 Task: Set up a call with the marketing team on Monday at 10:00 AM.
Action: Mouse moved to (78, 121)
Screenshot: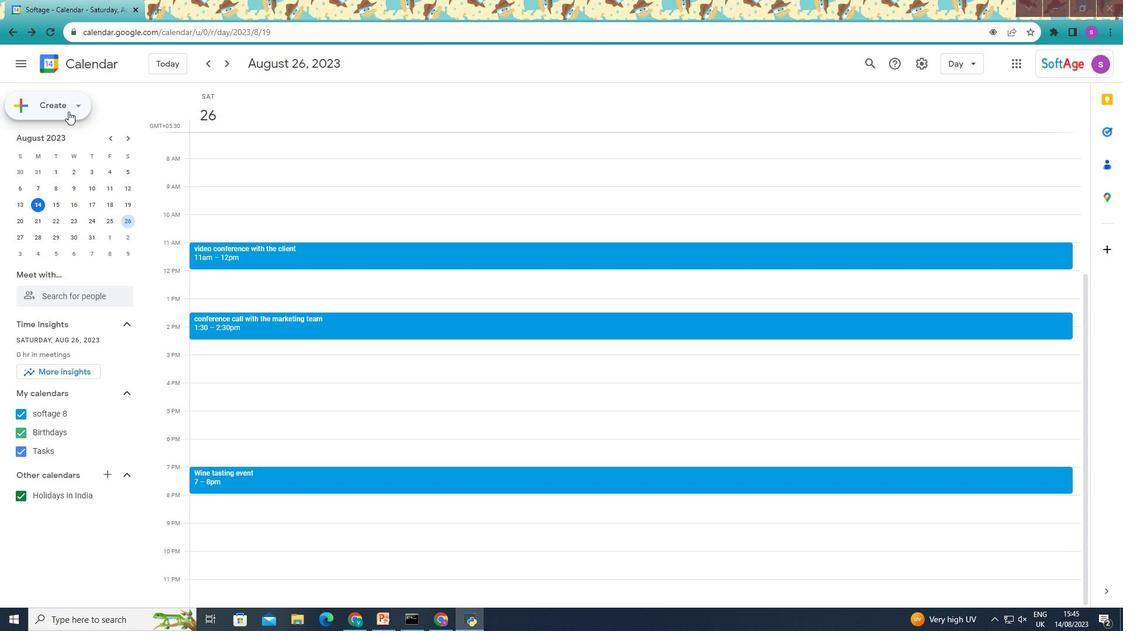 
Action: Mouse pressed left at (78, 121)
Screenshot: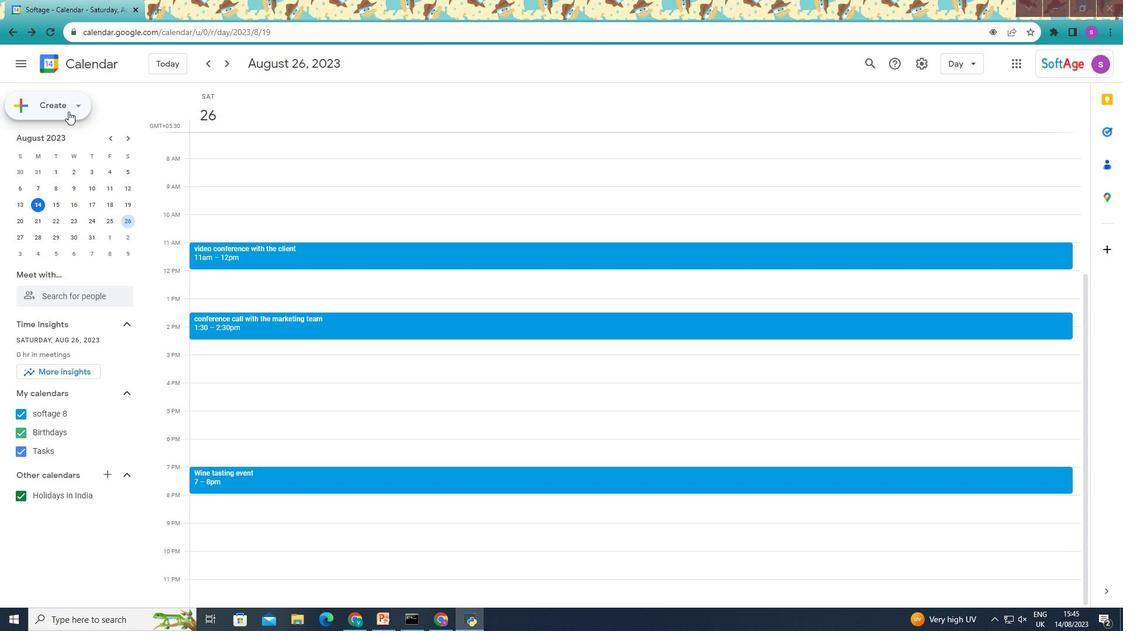 
Action: Mouse moved to (90, 146)
Screenshot: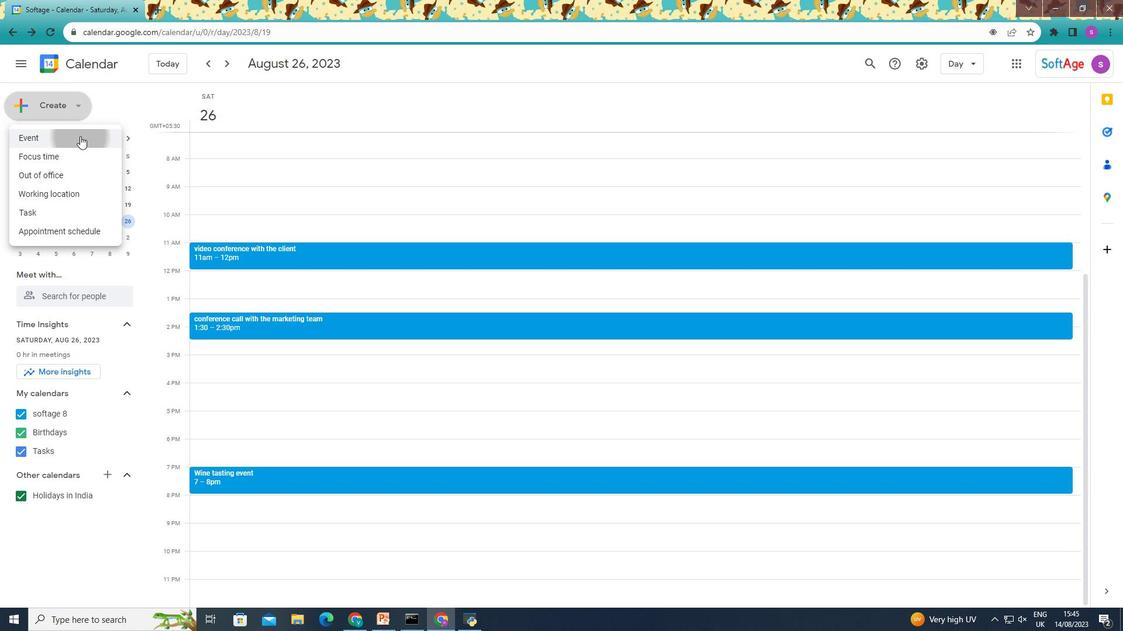 
Action: Mouse pressed left at (90, 146)
Screenshot: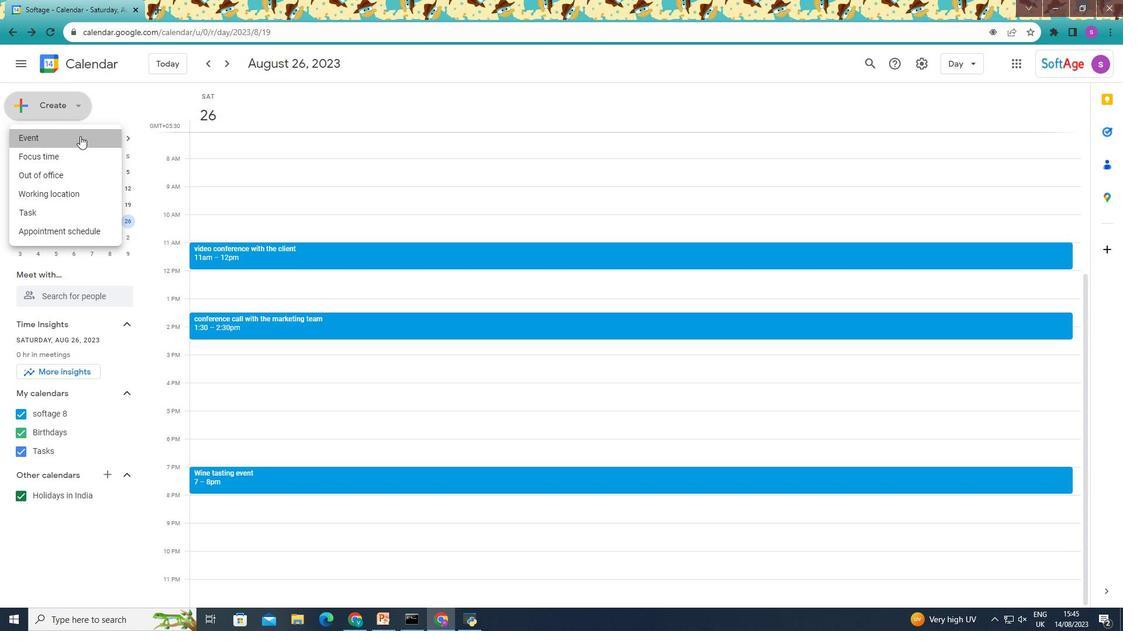 
Action: Mouse moved to (505, 223)
Screenshot: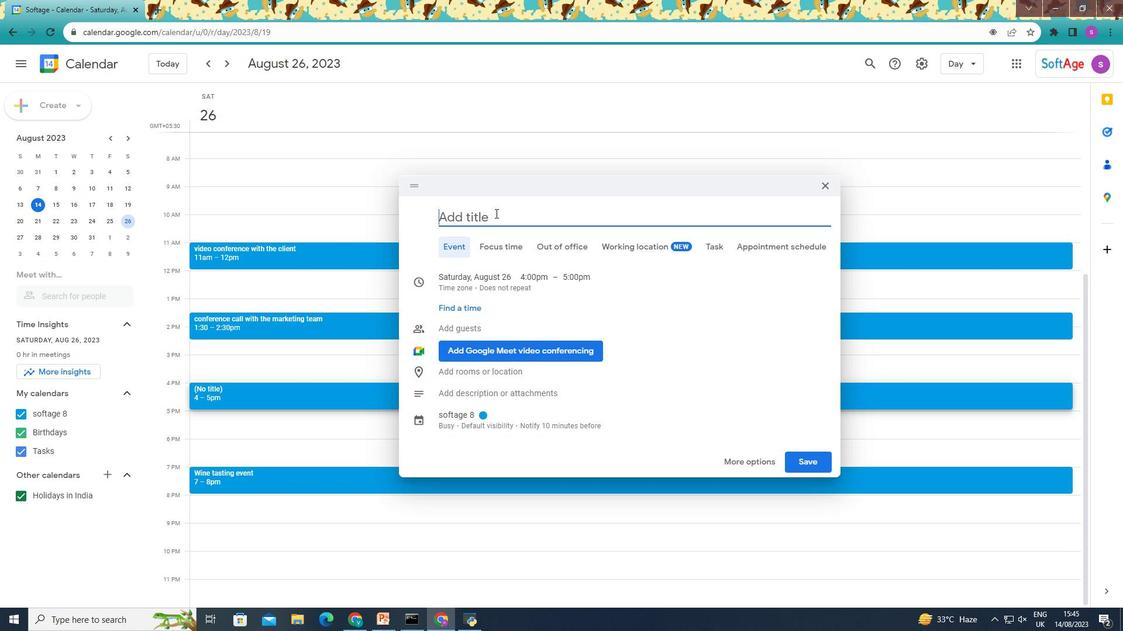 
Action: Mouse pressed left at (505, 223)
Screenshot: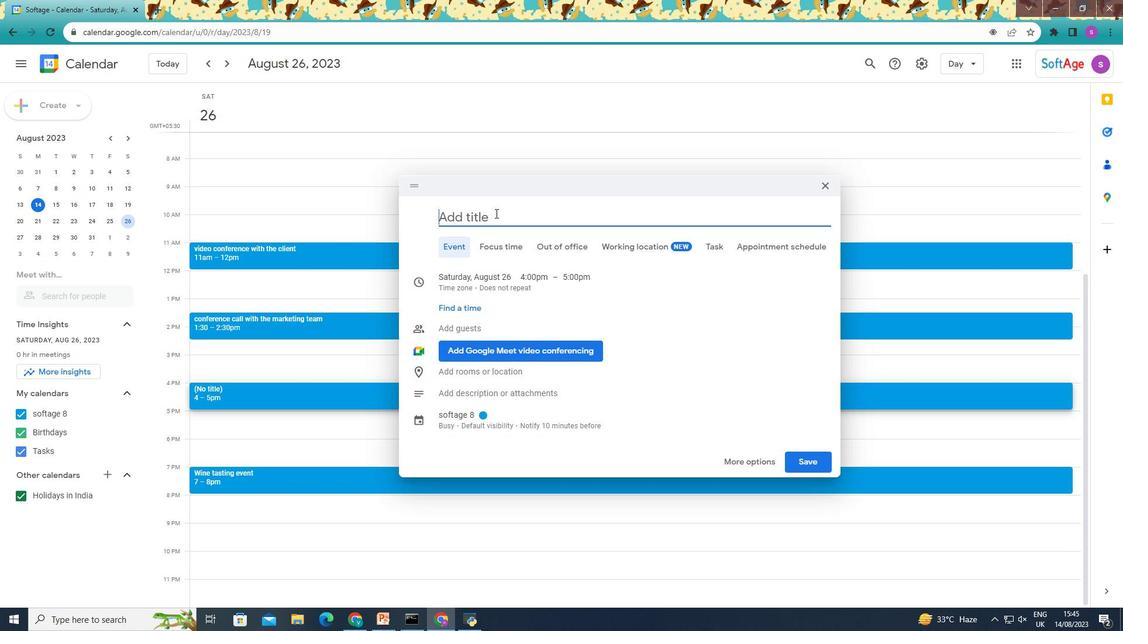 
Action: Key pressed markey<Key.backspace>timh<Key.backspace><Key.backspace>ng<Key.space>team<Key.space>
Screenshot: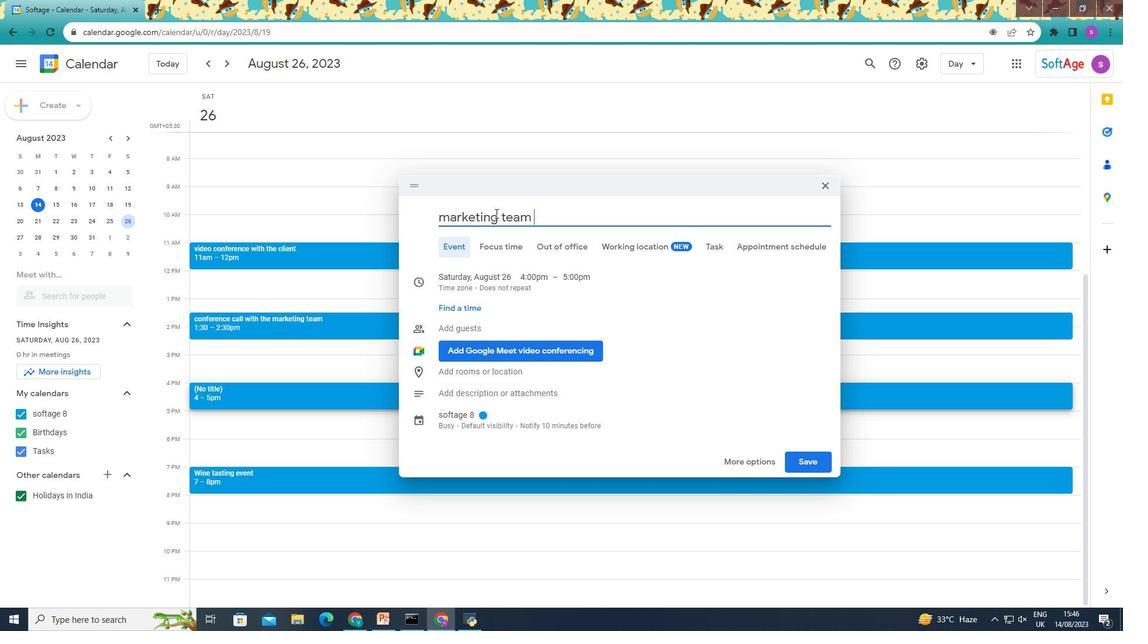 
Action: Mouse moved to (512, 300)
Screenshot: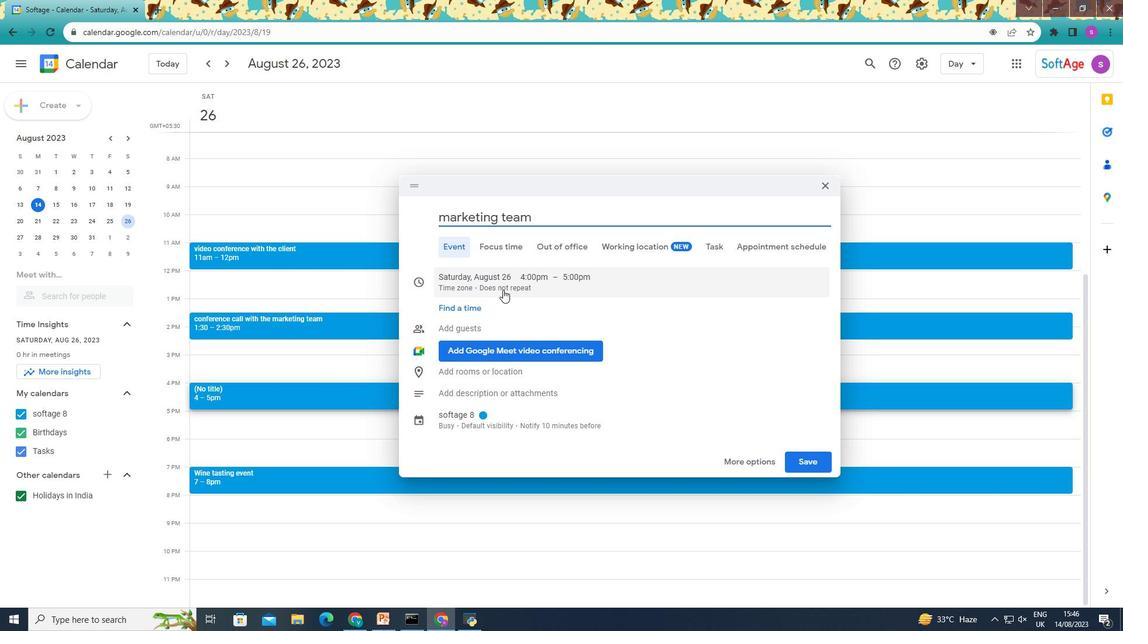 
Action: Mouse pressed left at (512, 300)
Screenshot: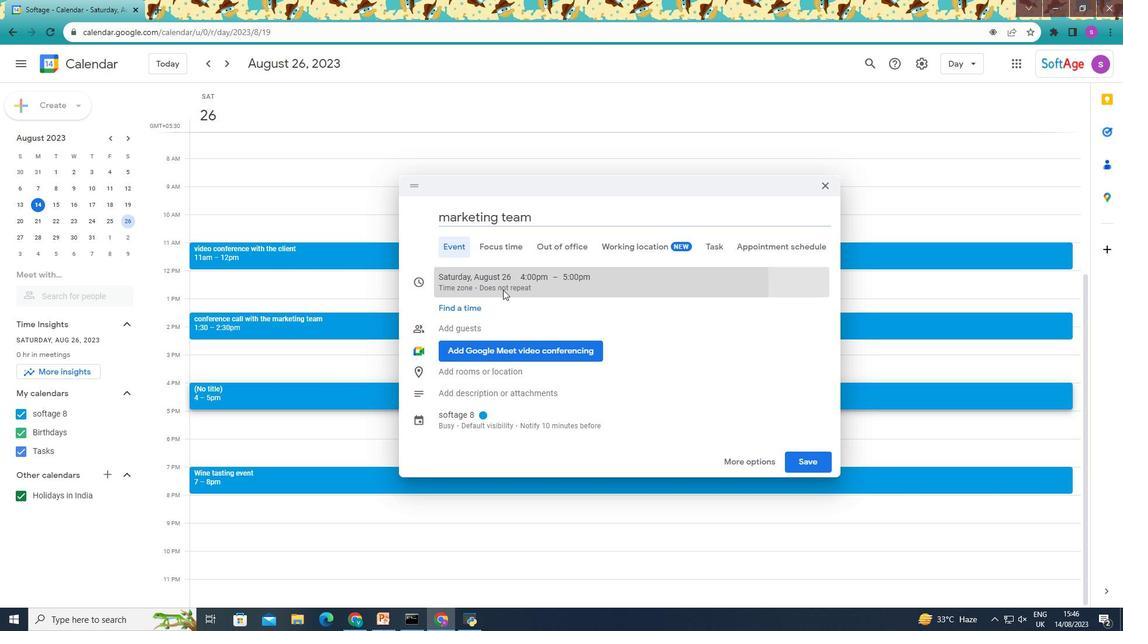 
Action: Mouse moved to (477, 310)
Screenshot: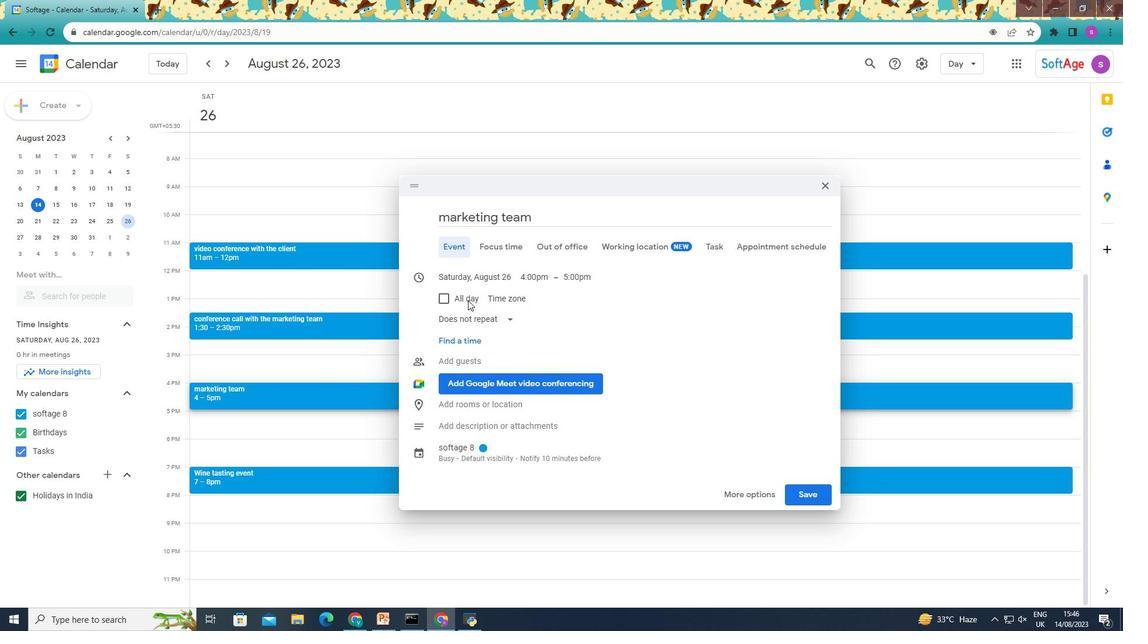 
Action: Mouse pressed left at (477, 310)
Screenshot: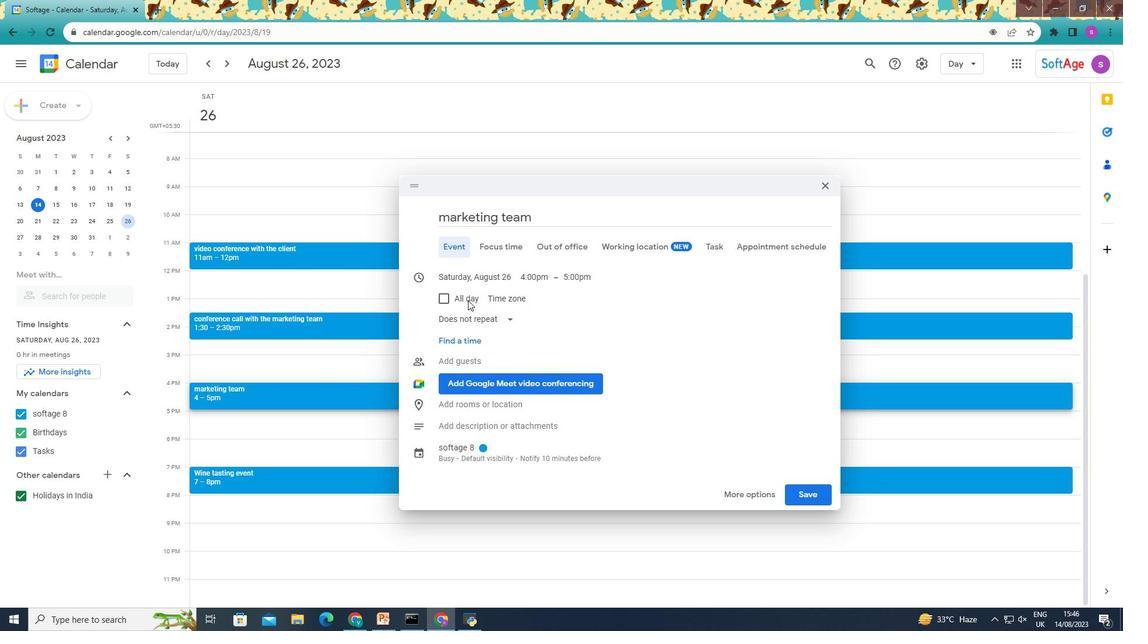 
Action: Mouse moved to (539, 279)
Screenshot: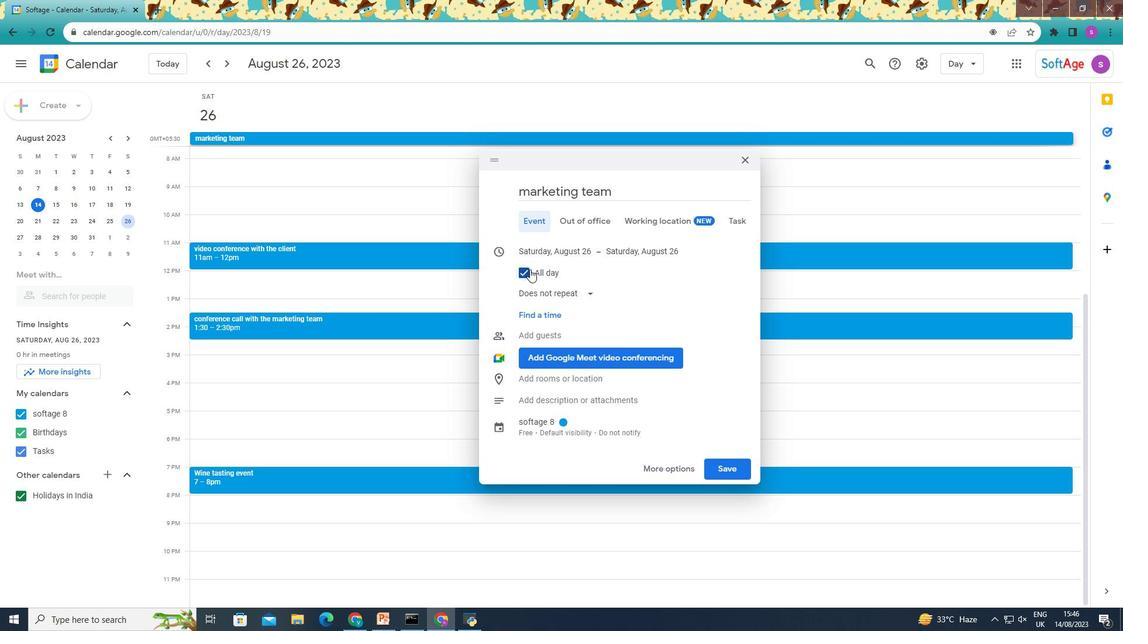 
Action: Mouse pressed left at (539, 279)
Screenshot: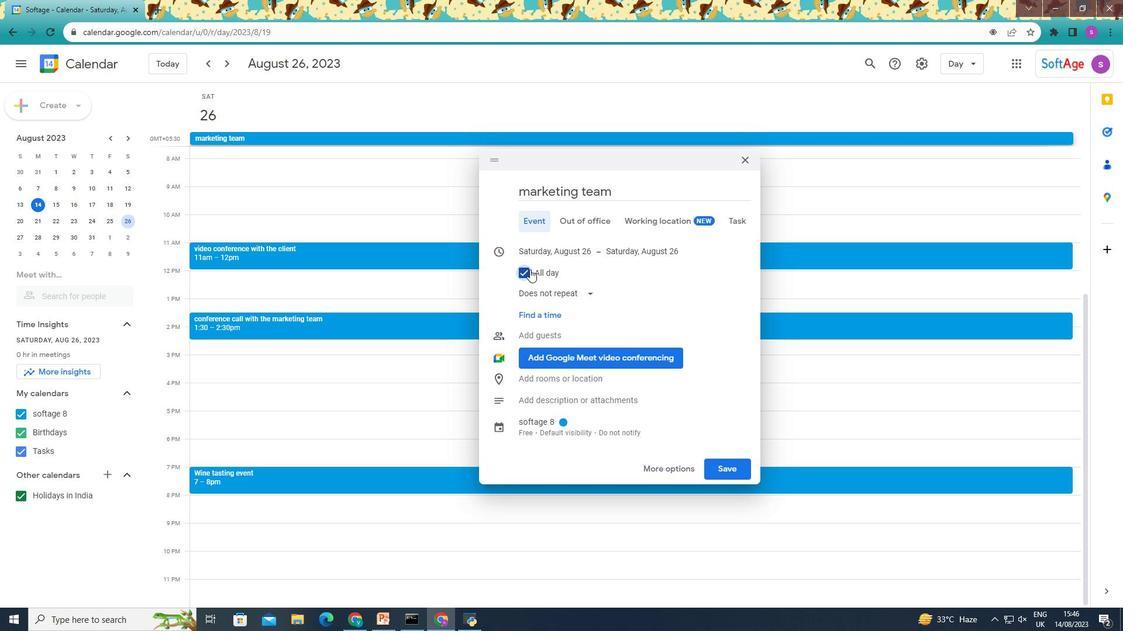 
Action: Mouse moved to (516, 305)
Screenshot: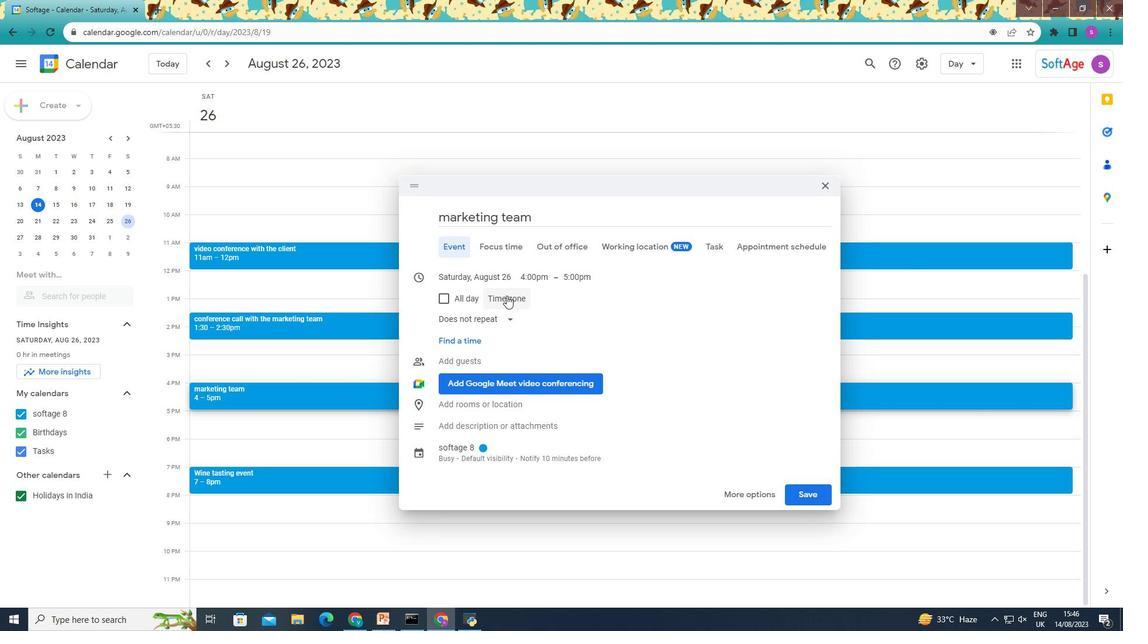 
Action: Mouse pressed left at (516, 305)
Screenshot: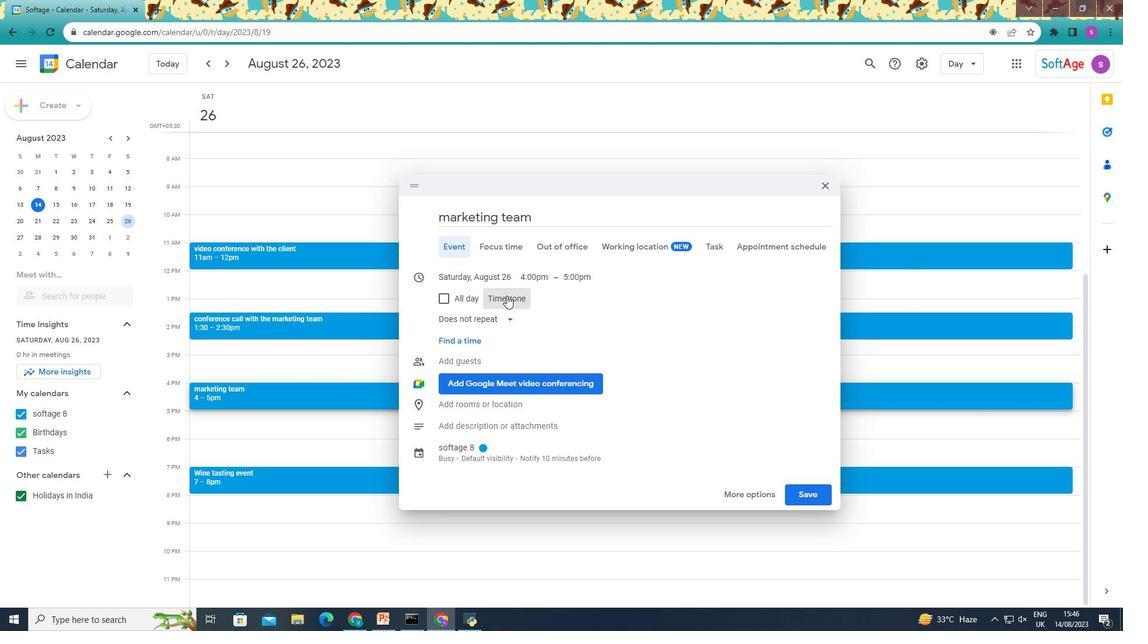 
Action: Mouse moved to (616, 405)
Screenshot: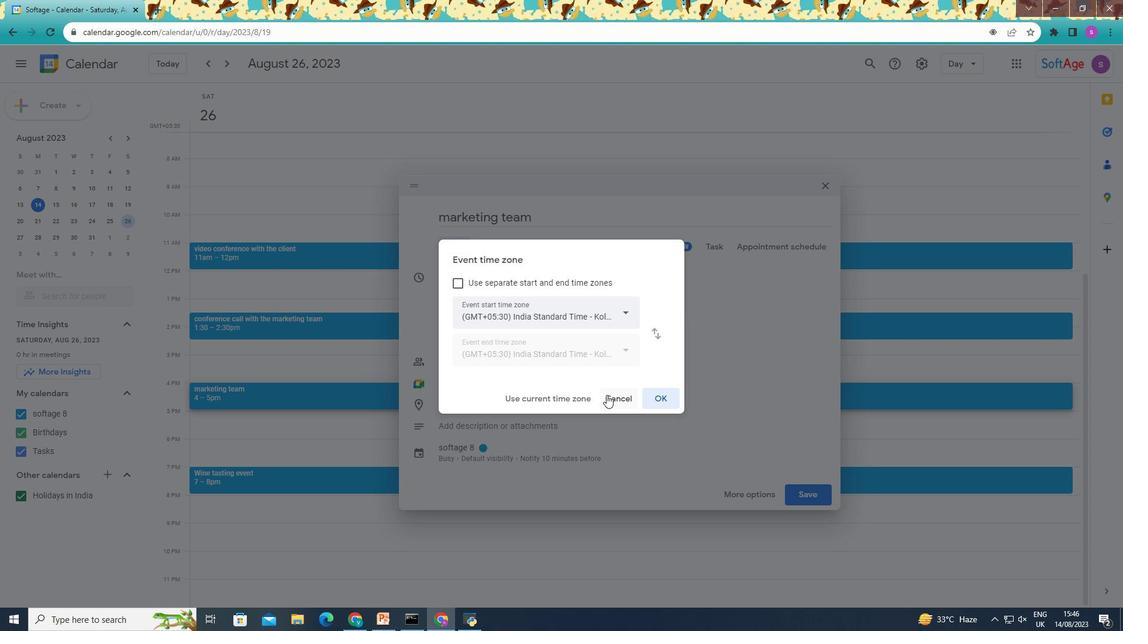 
Action: Mouse pressed left at (616, 405)
Screenshot: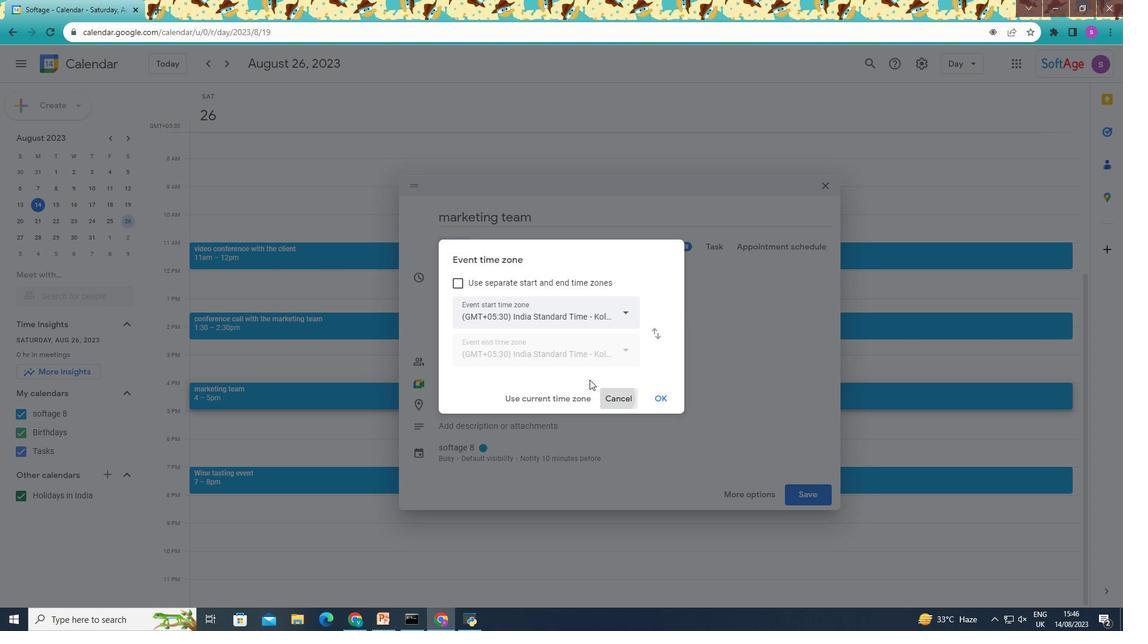 
Action: Mouse moved to (469, 290)
Screenshot: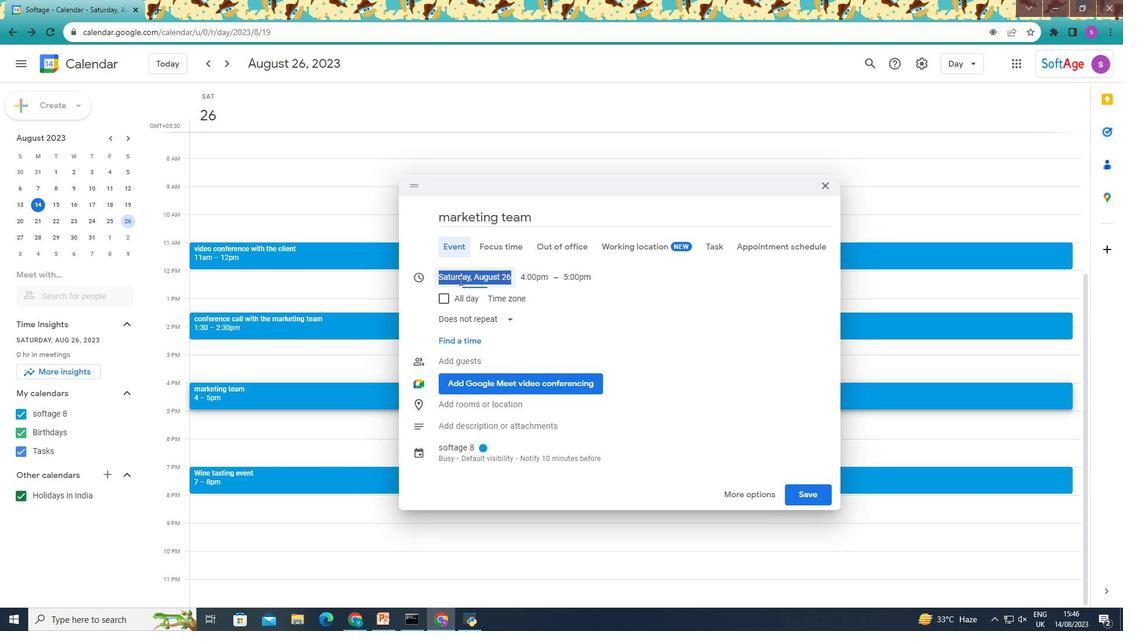 
Action: Mouse pressed left at (469, 290)
Screenshot: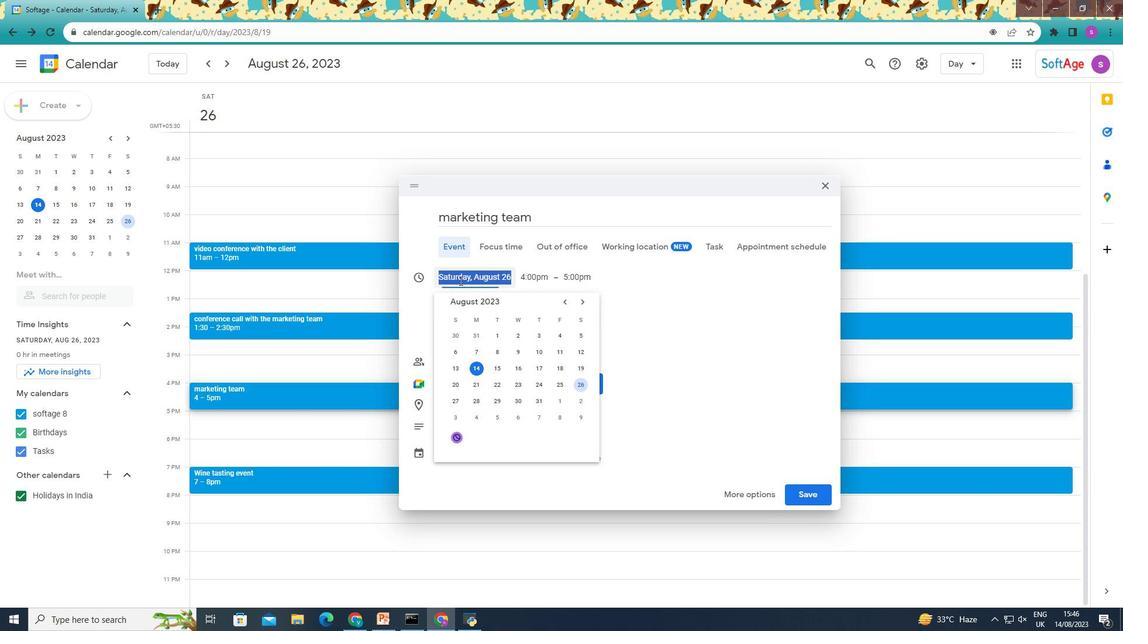 
Action: Mouse moved to (488, 377)
Screenshot: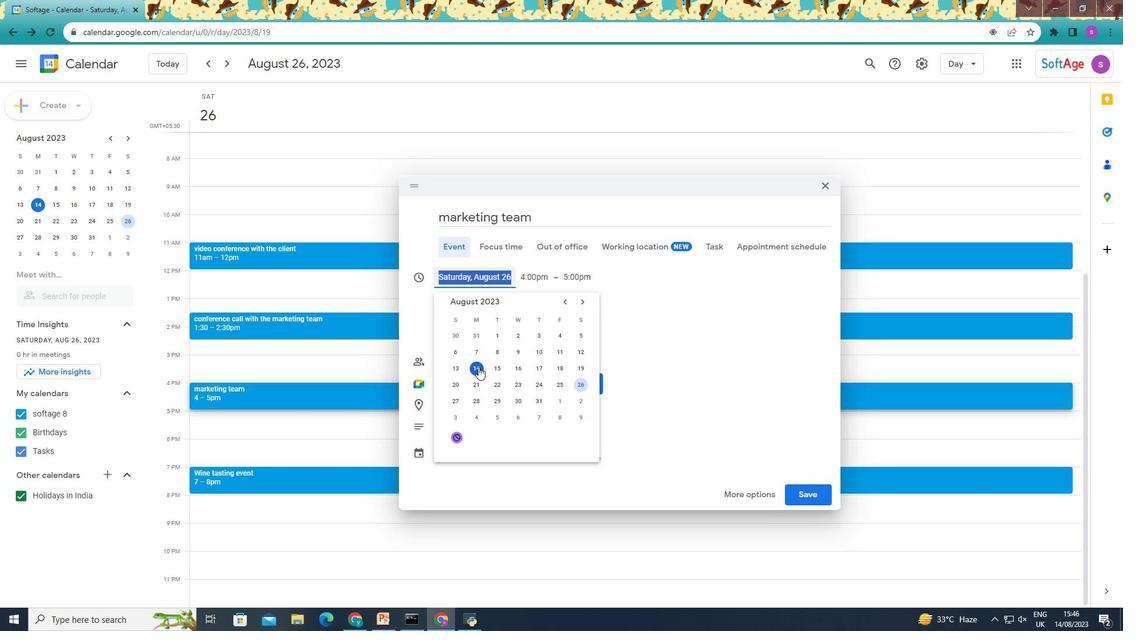 
Action: Mouse pressed left at (488, 377)
Screenshot: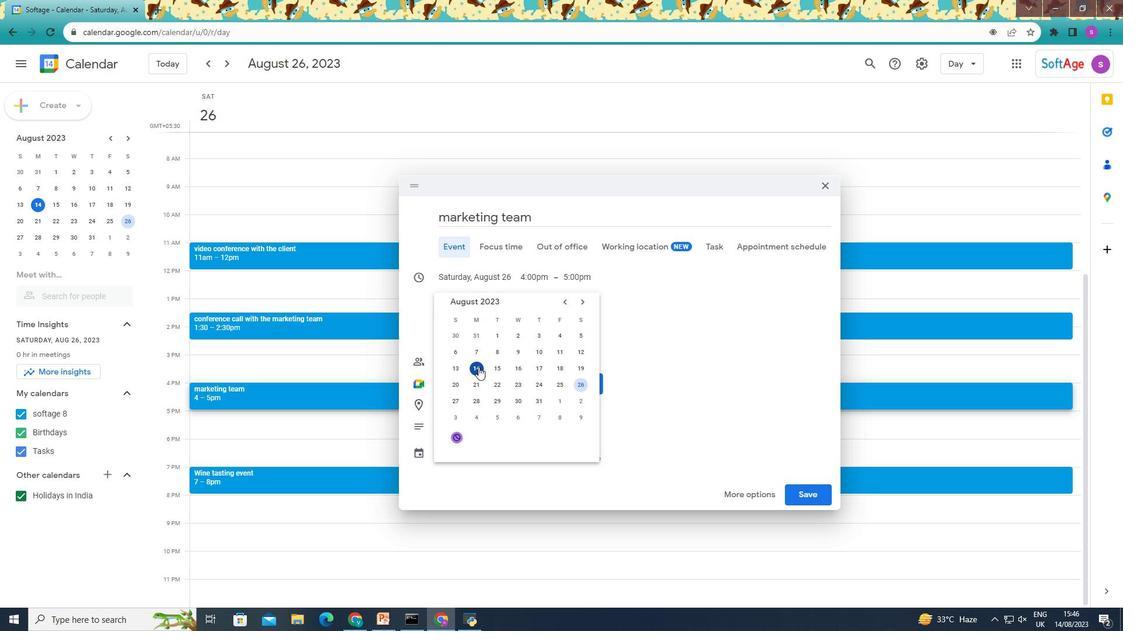 
Action: Mouse moved to (532, 286)
Screenshot: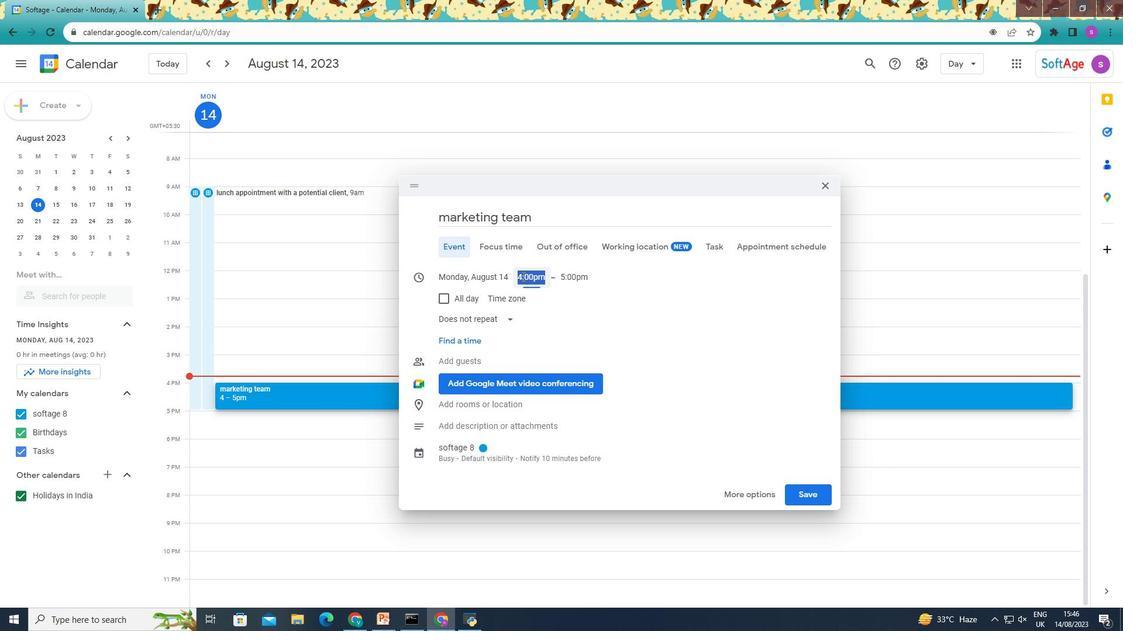 
Action: Mouse pressed left at (532, 286)
Screenshot: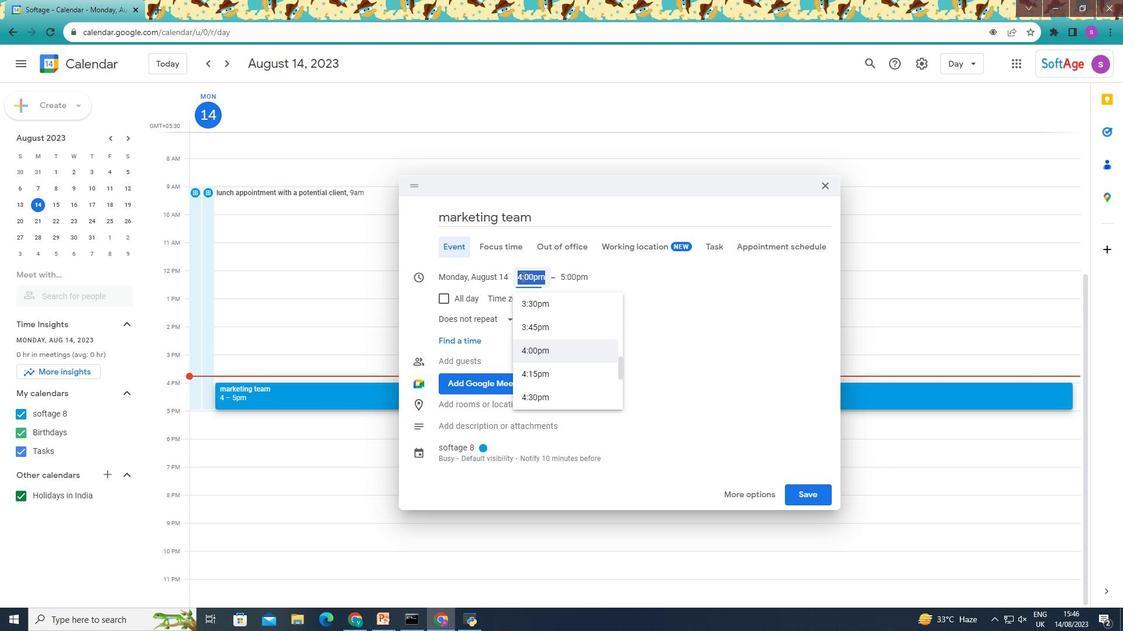 
Action: Mouse moved to (570, 342)
Screenshot: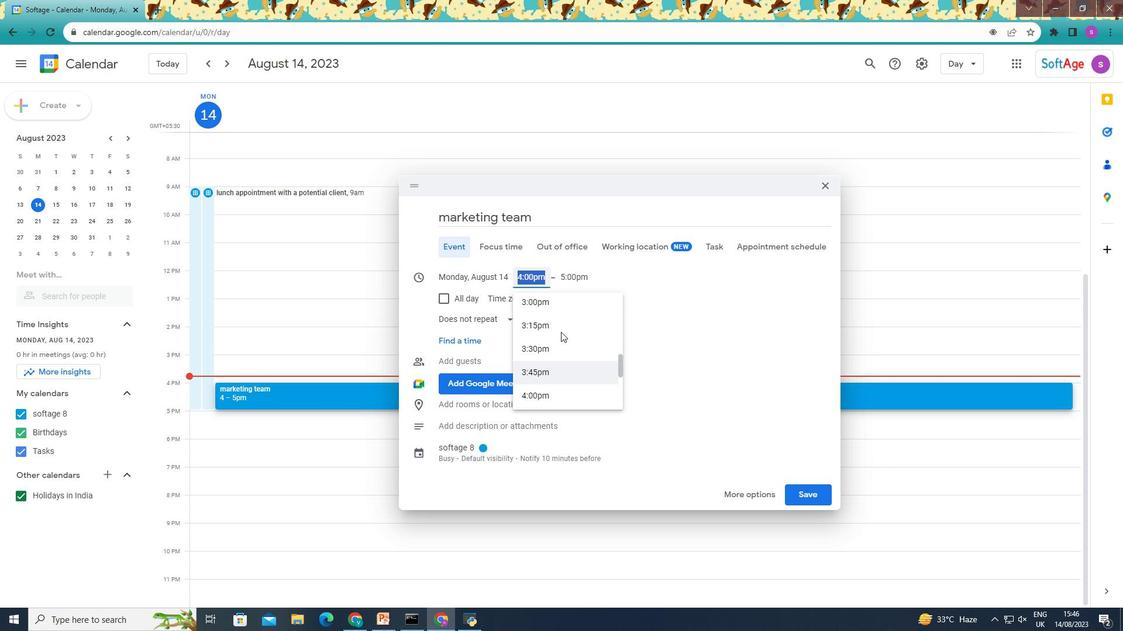 
Action: Mouse scrolled (570, 342) with delta (0, 0)
Screenshot: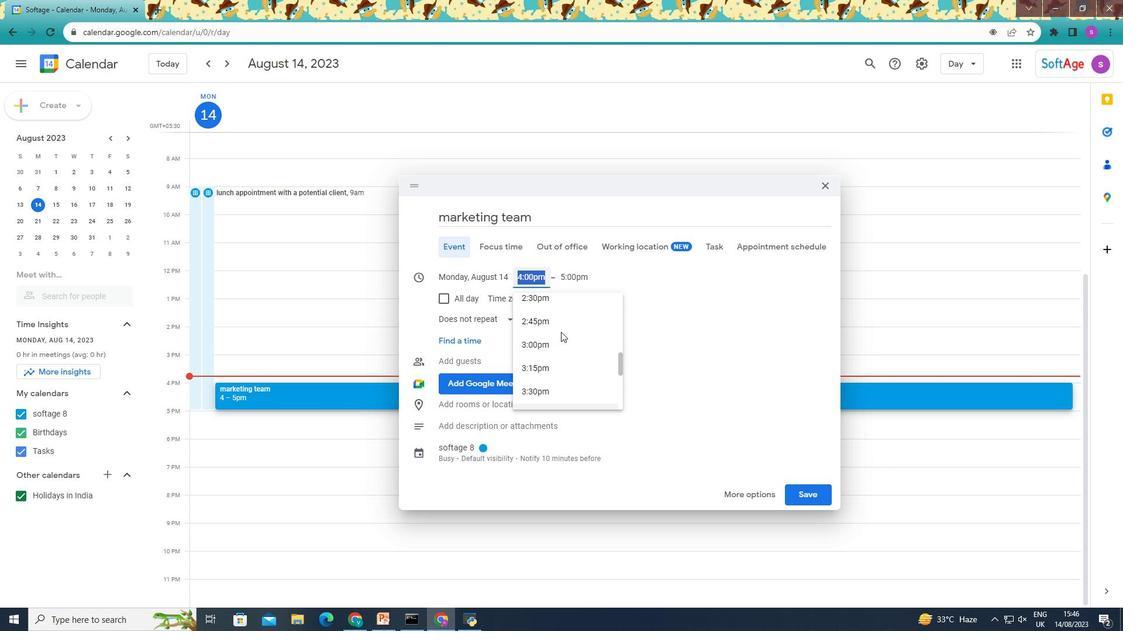 
Action: Mouse scrolled (570, 342) with delta (0, 0)
Screenshot: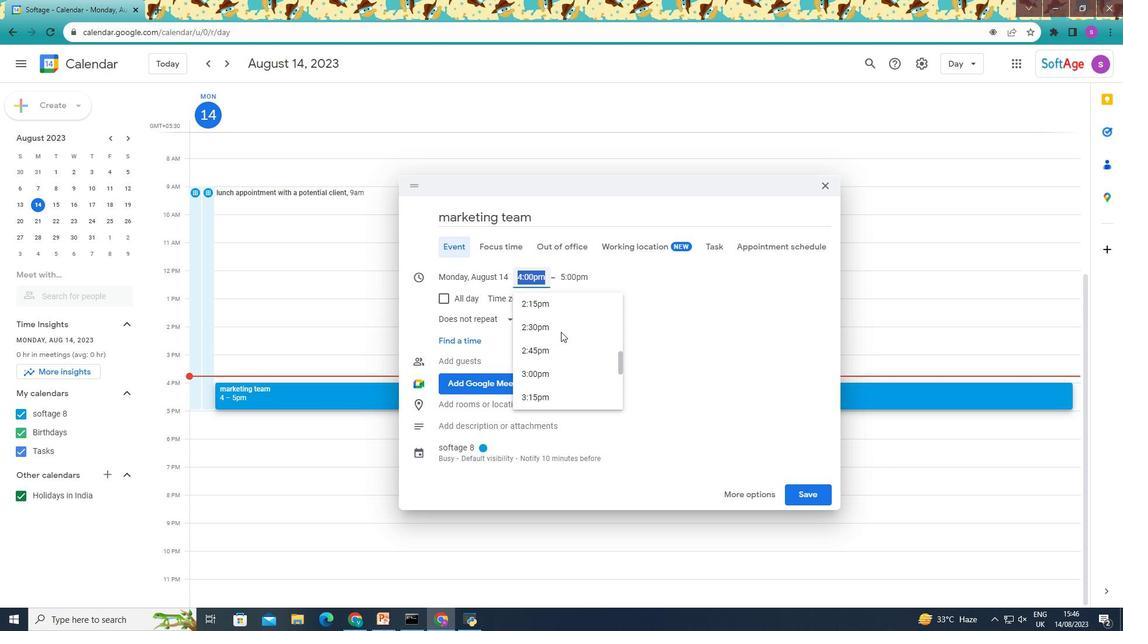 
Action: Mouse scrolled (570, 342) with delta (0, 0)
Screenshot: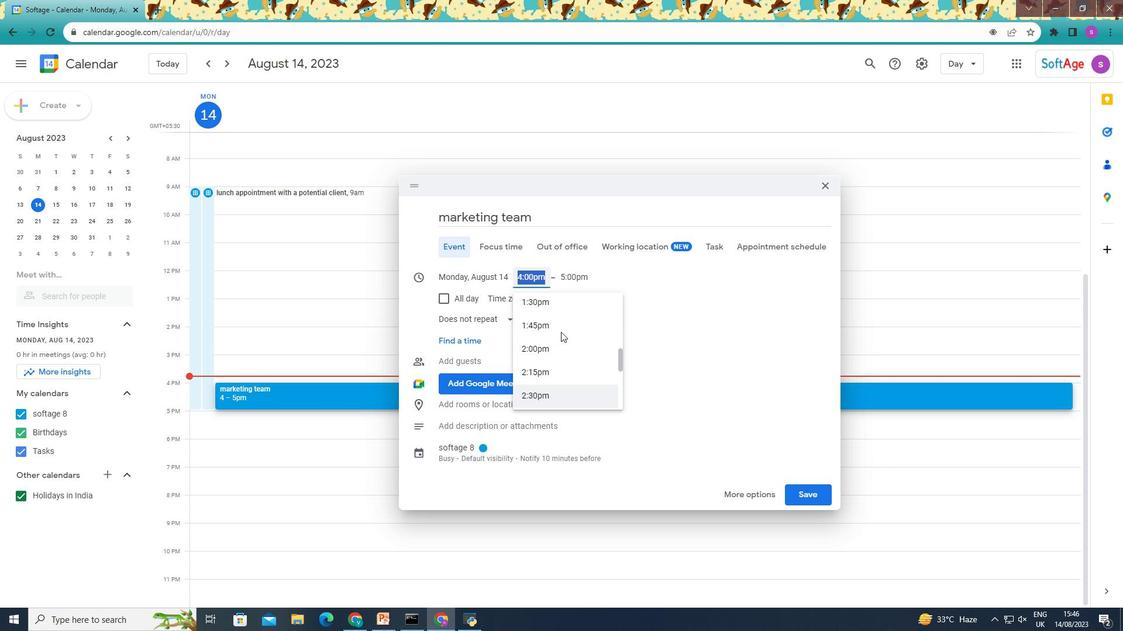 
Action: Mouse scrolled (570, 342) with delta (0, 0)
Screenshot: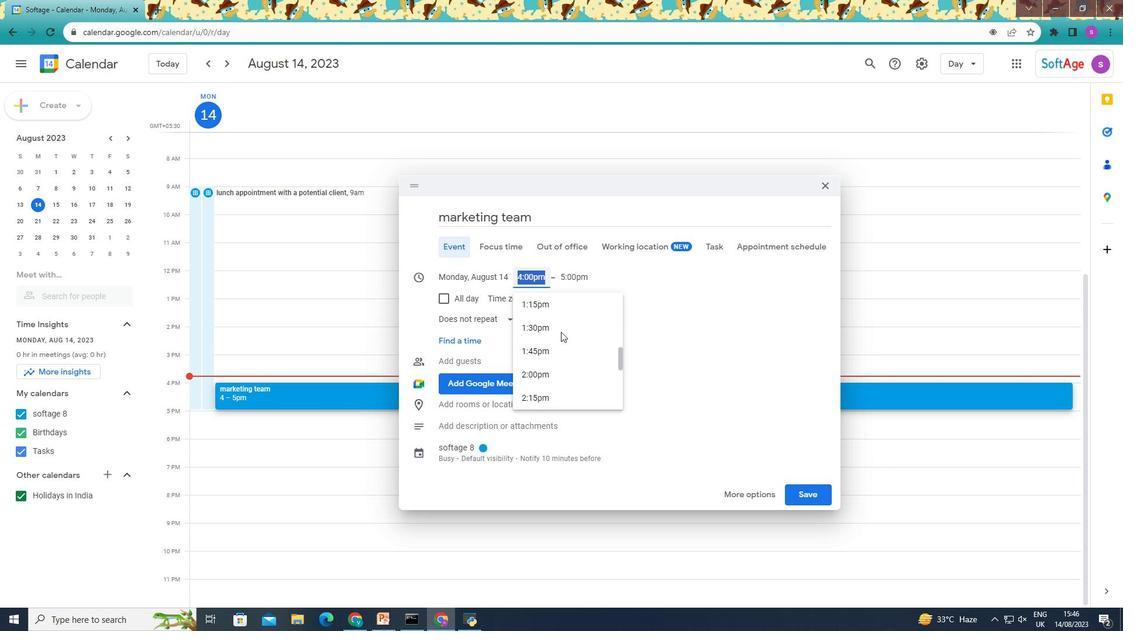 
Action: Mouse scrolled (570, 342) with delta (0, 0)
Screenshot: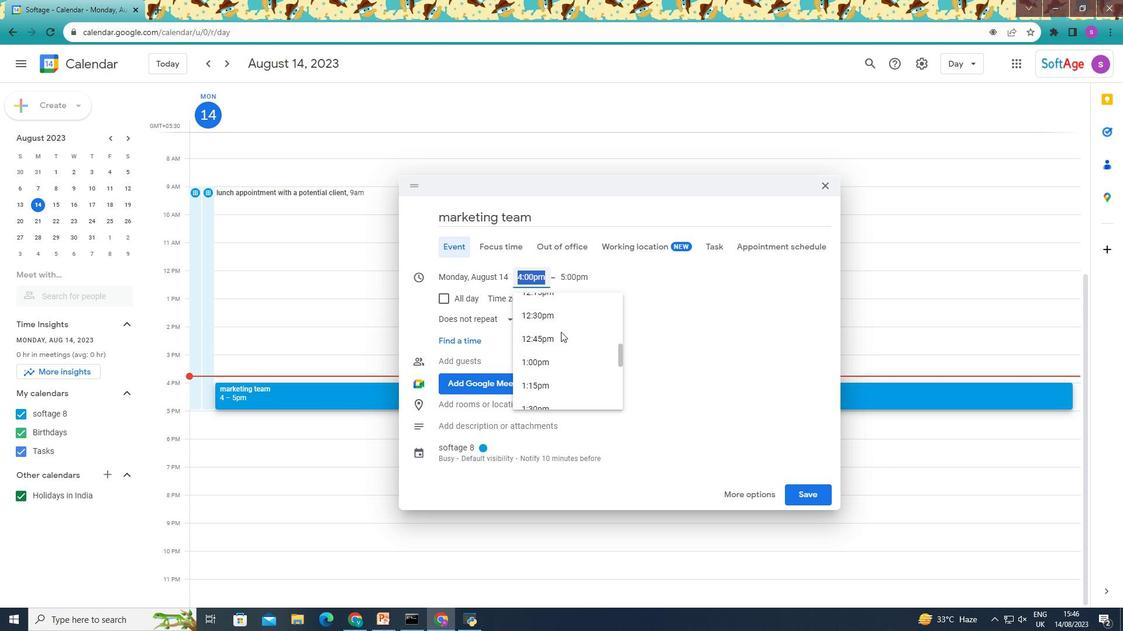 
Action: Mouse scrolled (570, 342) with delta (0, 0)
Screenshot: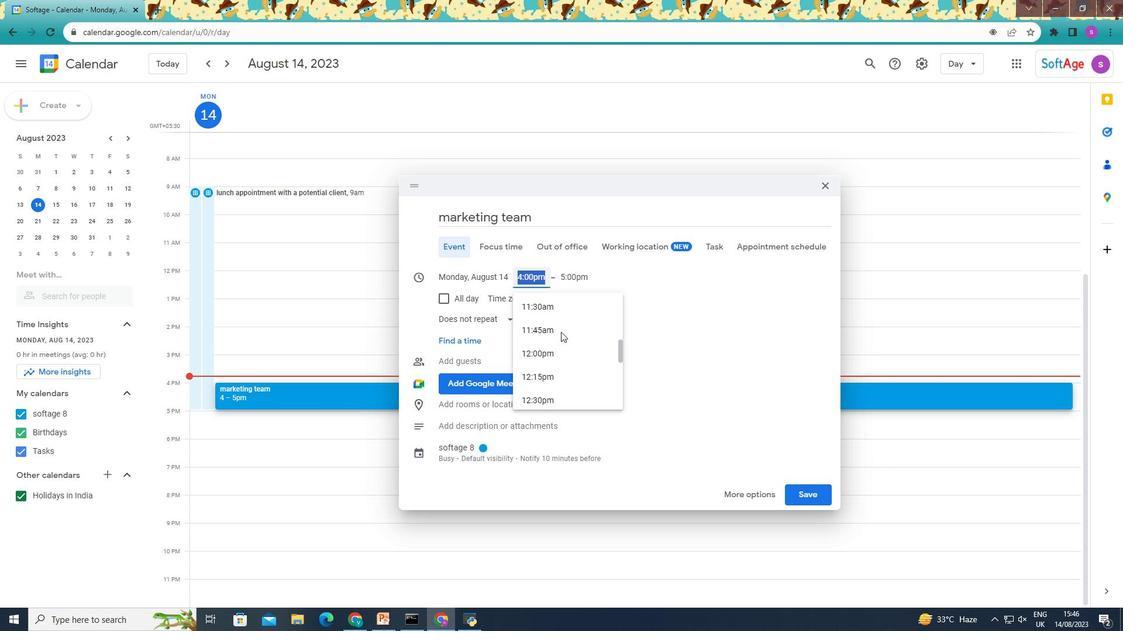 
Action: Mouse scrolled (570, 342) with delta (0, 0)
Screenshot: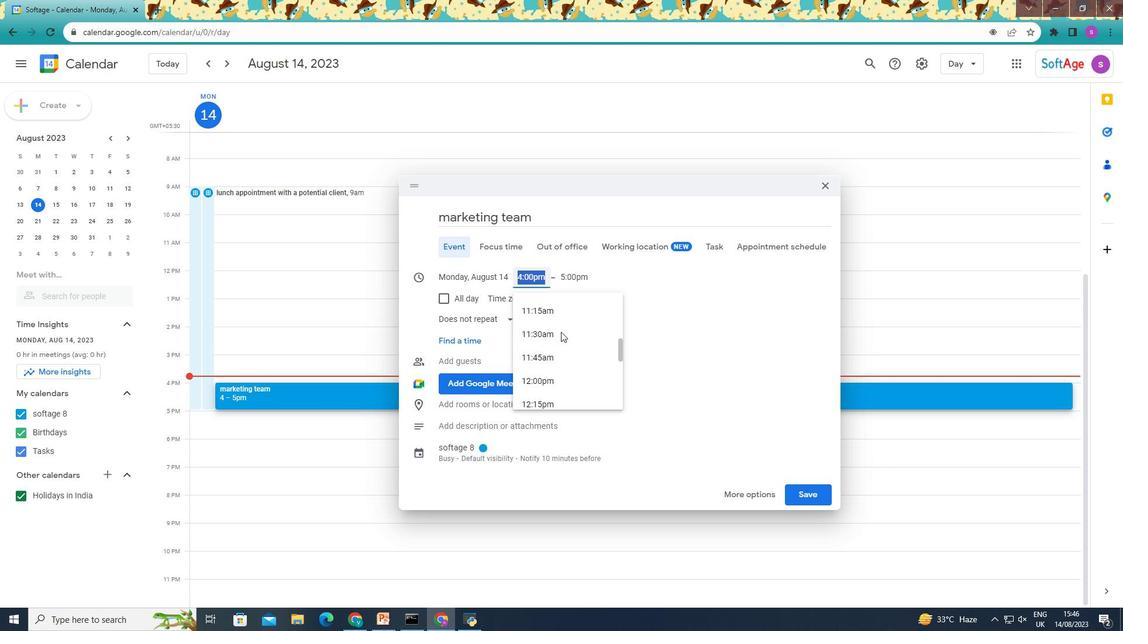 
Action: Mouse scrolled (570, 342) with delta (0, 0)
Screenshot: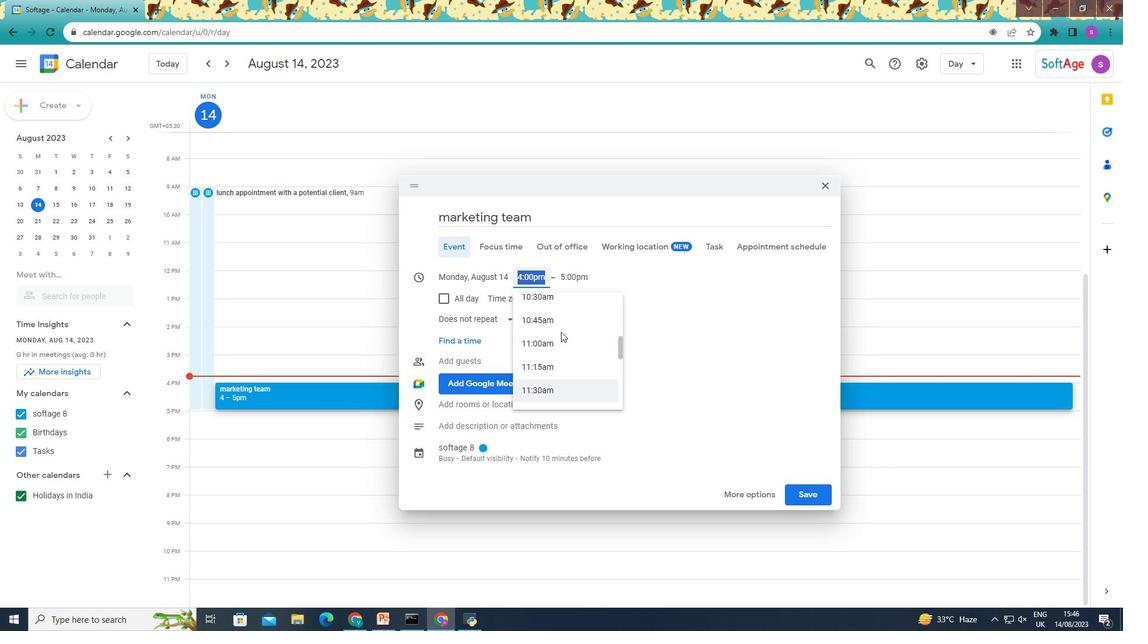 
Action: Mouse scrolled (570, 342) with delta (0, 0)
Screenshot: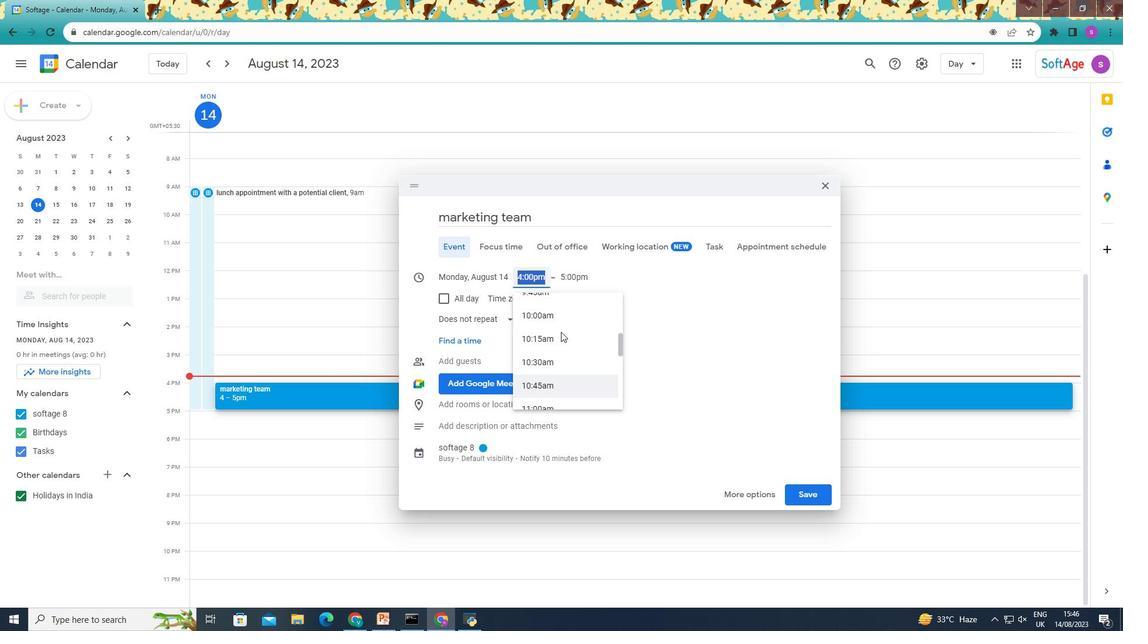 
Action: Mouse moved to (573, 328)
Screenshot: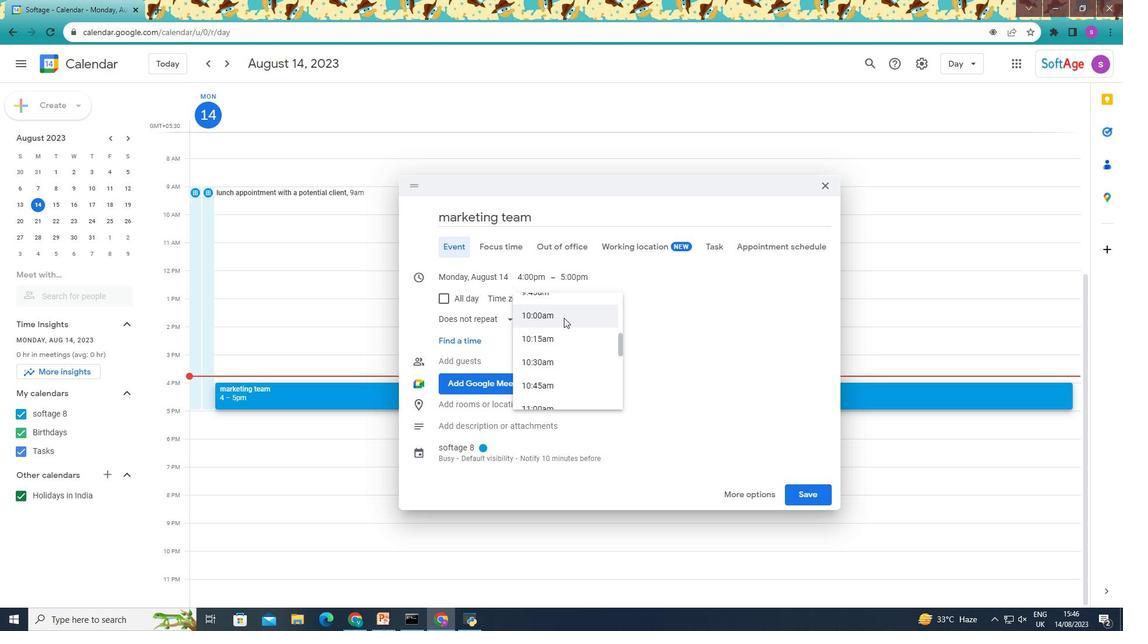 
Action: Mouse pressed left at (573, 328)
Screenshot: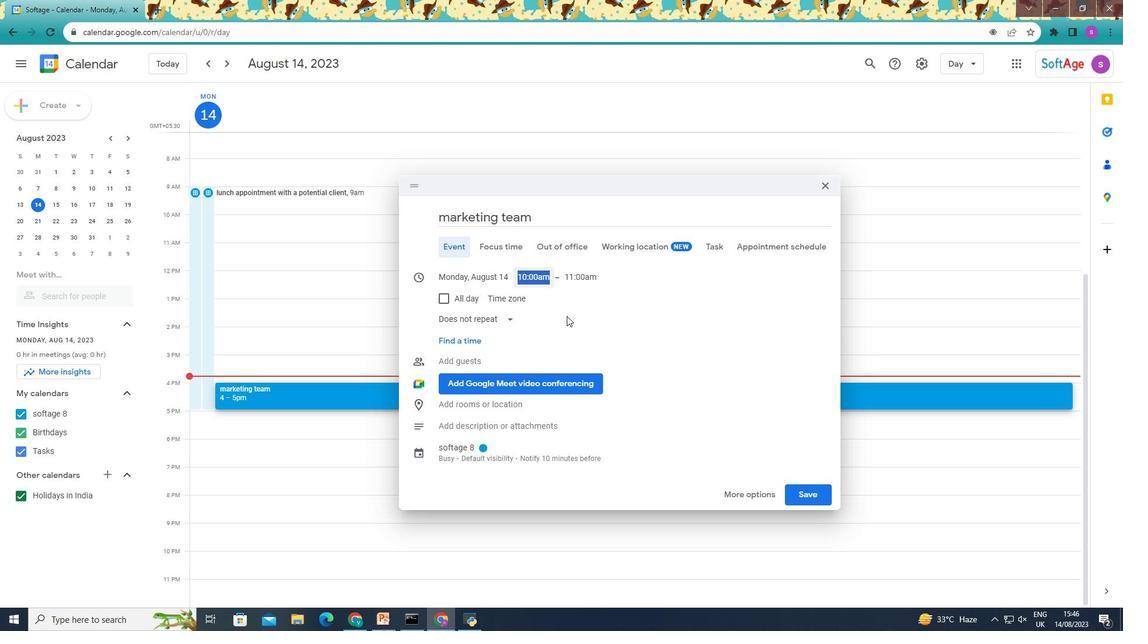 
Action: Mouse moved to (815, 508)
Screenshot: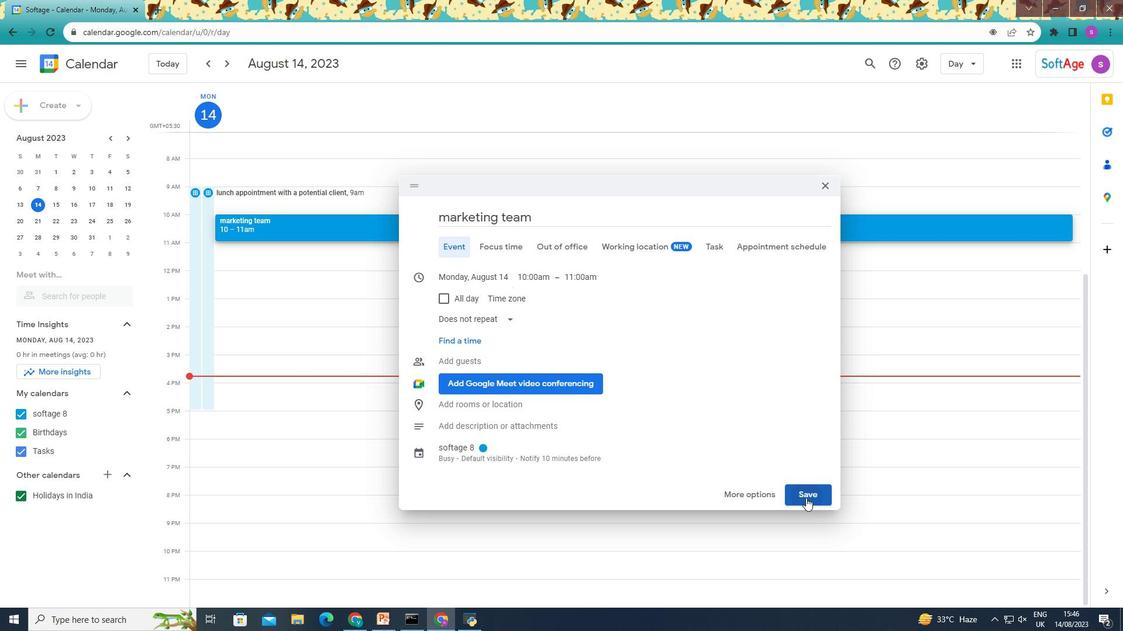 
Action: Mouse pressed left at (815, 508)
Screenshot: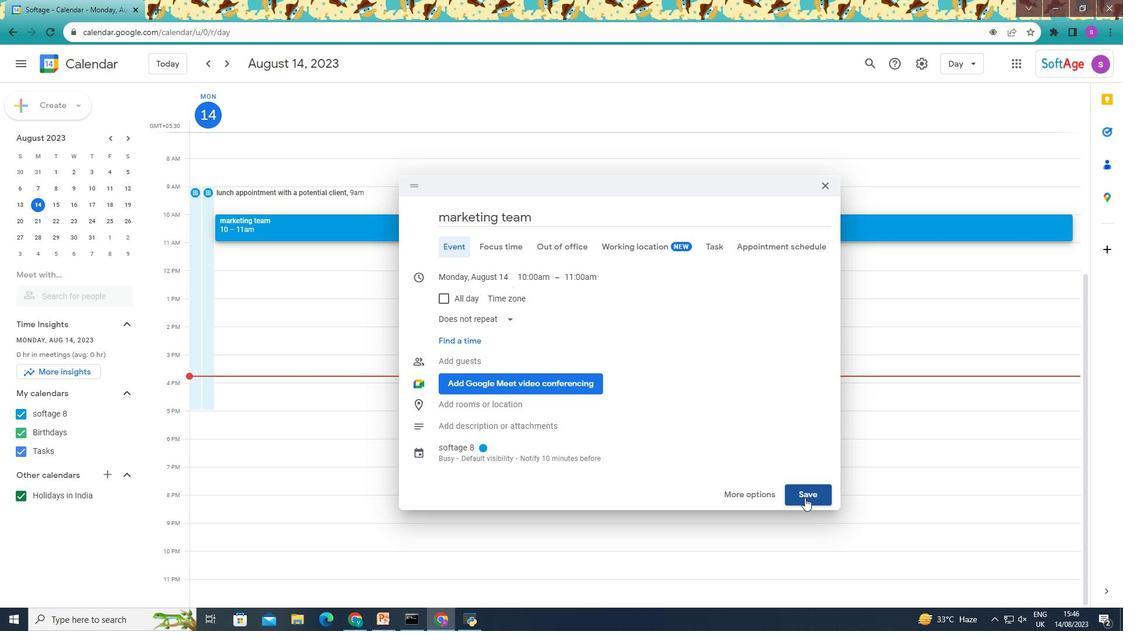 
Action: Mouse moved to (326, 338)
Screenshot: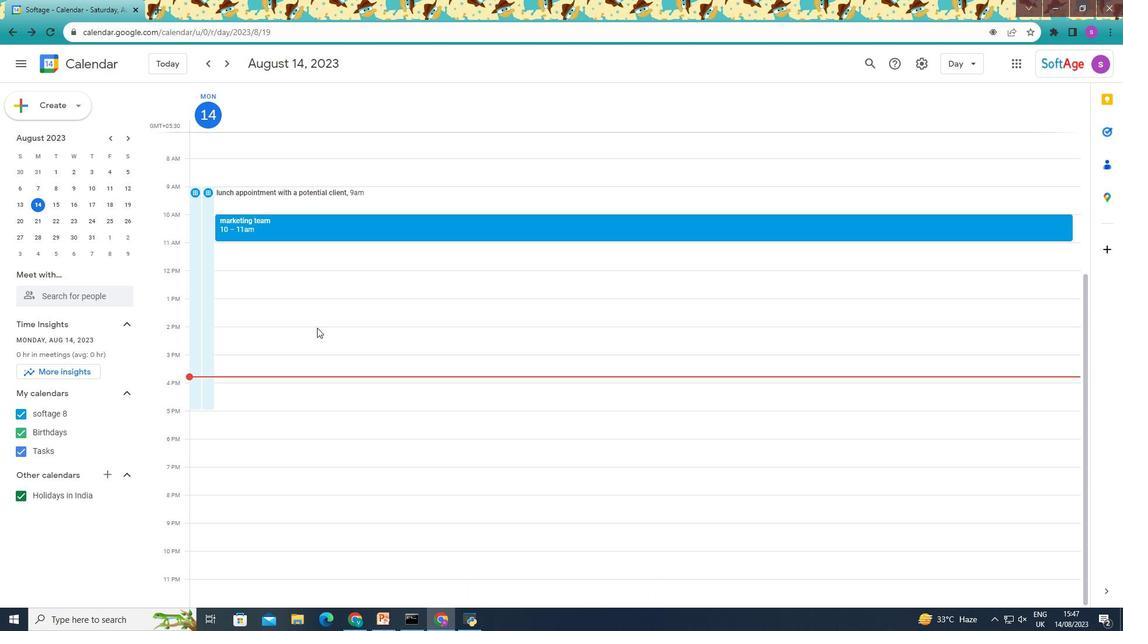 
